 Task: Change  the formatting of the data to 'Which is Greater than 10 'In conditional formating, put the option 'Red Text. 'add another formatting option Format As Table, insert the option 'Light Gray, Table style light 1 ', change the format of Column Width to 15In the sheet  Data Analysis Template Workbookbook
Action: Mouse moved to (56, 126)
Screenshot: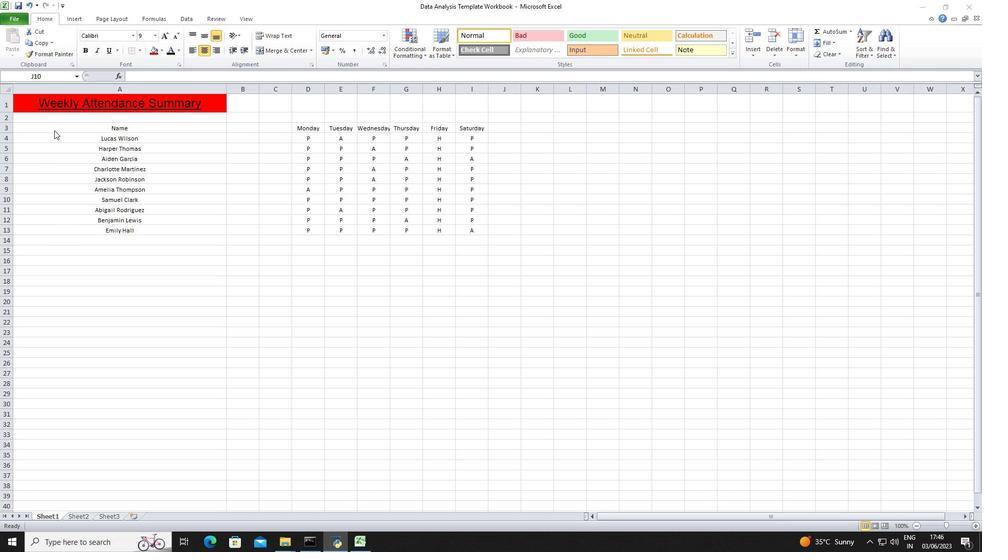 
Action: Mouse pressed left at (56, 126)
Screenshot: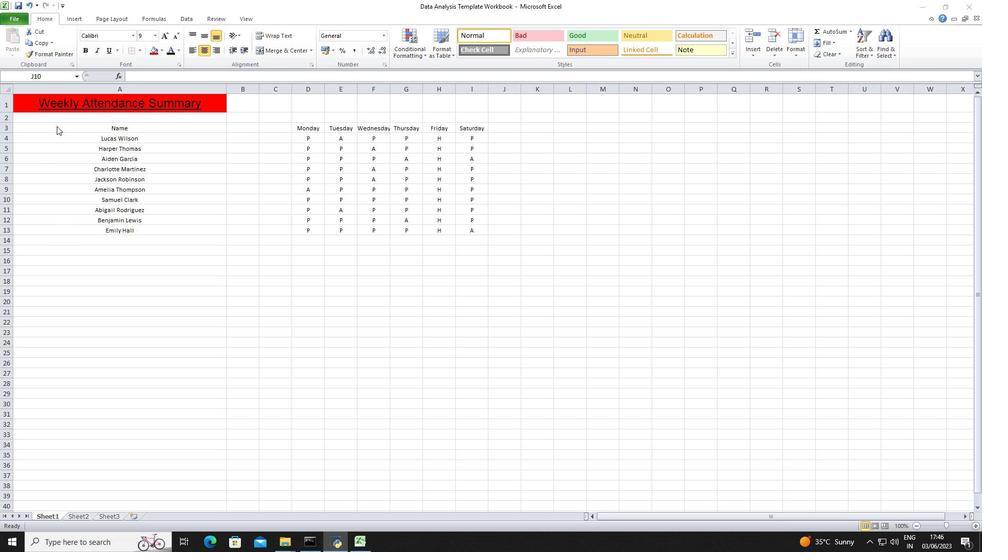 
Action: Mouse moved to (78, 130)
Screenshot: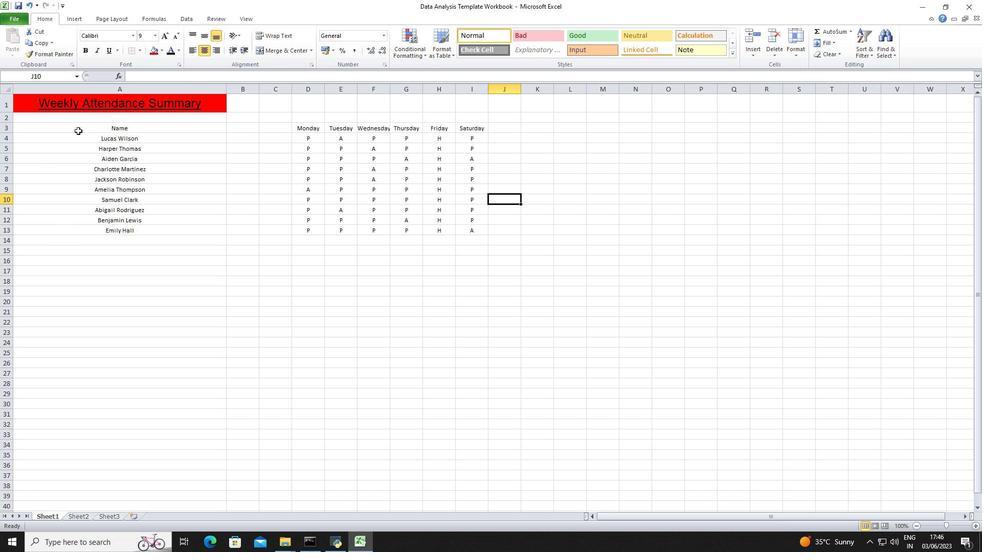 
Action: Mouse pressed left at (78, 130)
Screenshot: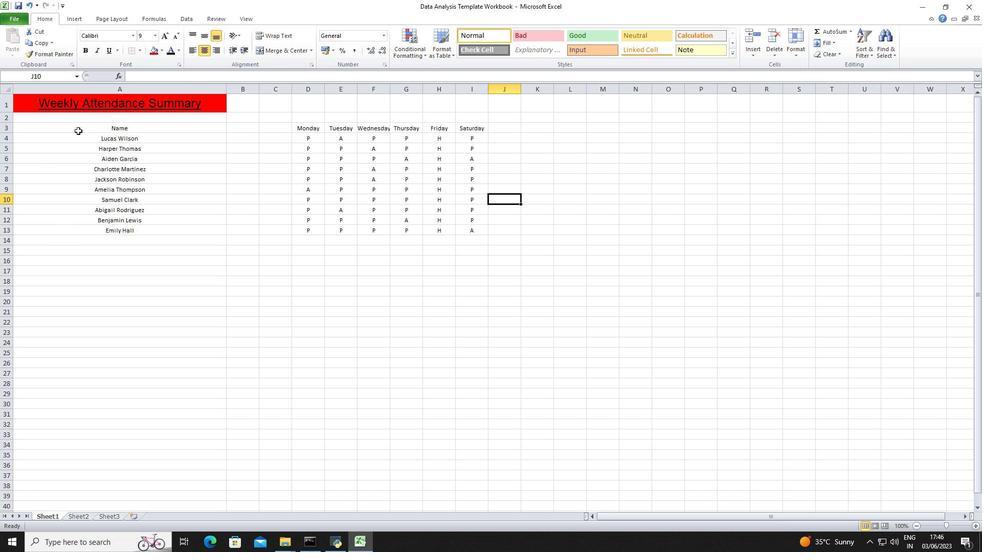 
Action: Mouse moved to (425, 61)
Screenshot: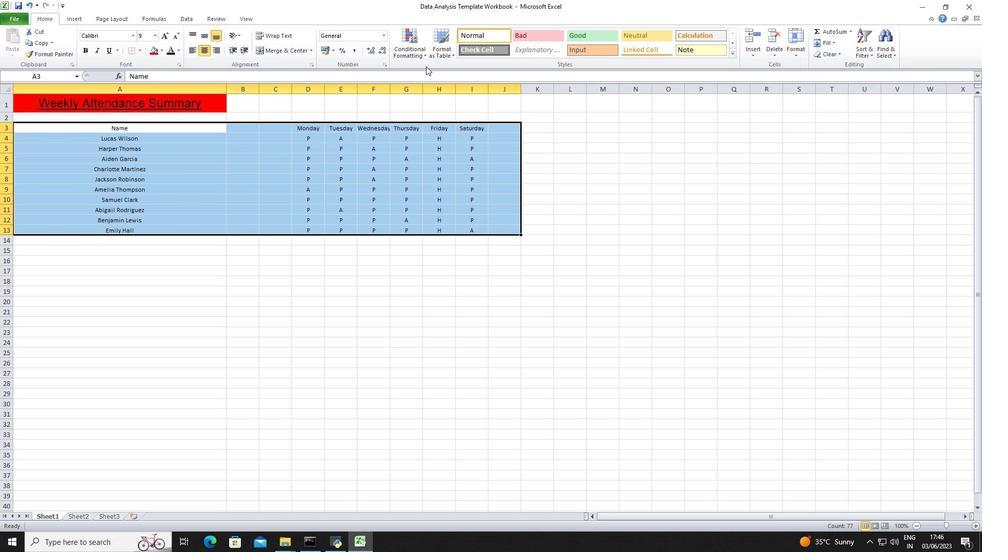 
Action: Mouse pressed left at (425, 61)
Screenshot: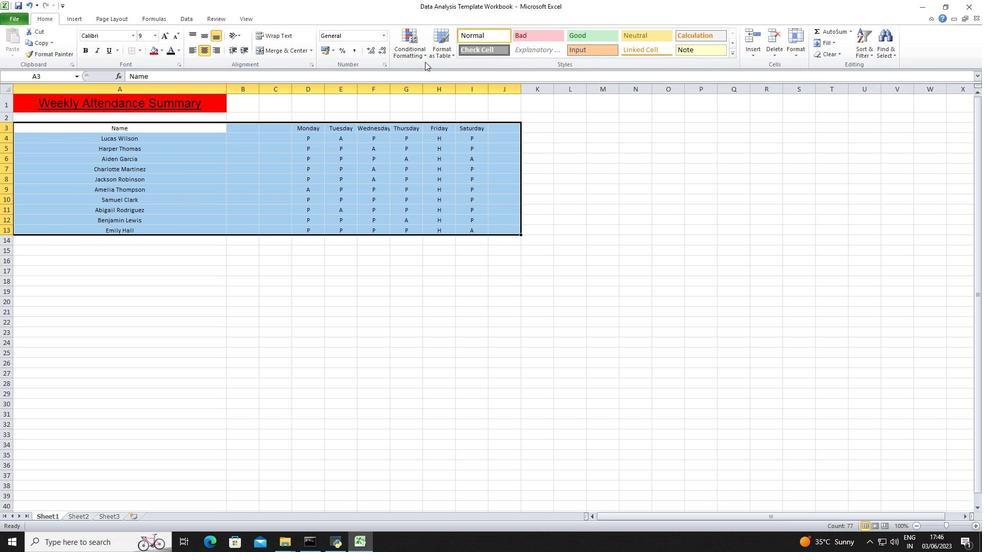 
Action: Mouse moved to (424, 59)
Screenshot: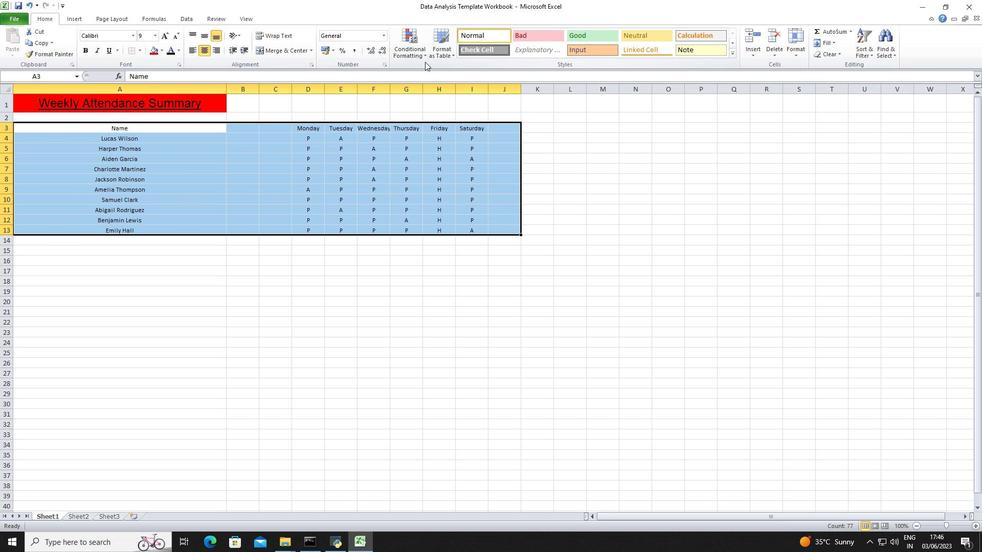 
Action: Mouse pressed left at (424, 59)
Screenshot: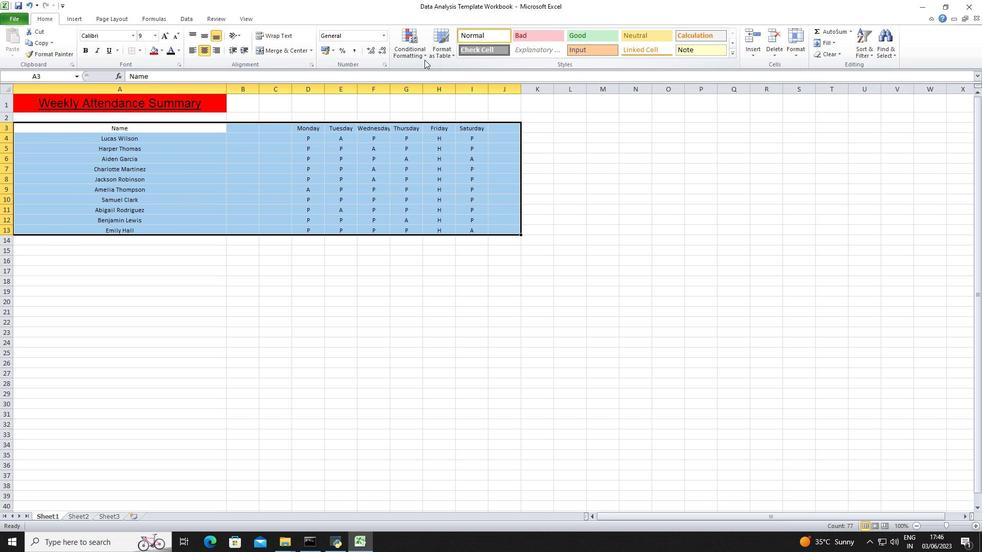 
Action: Mouse moved to (512, 80)
Screenshot: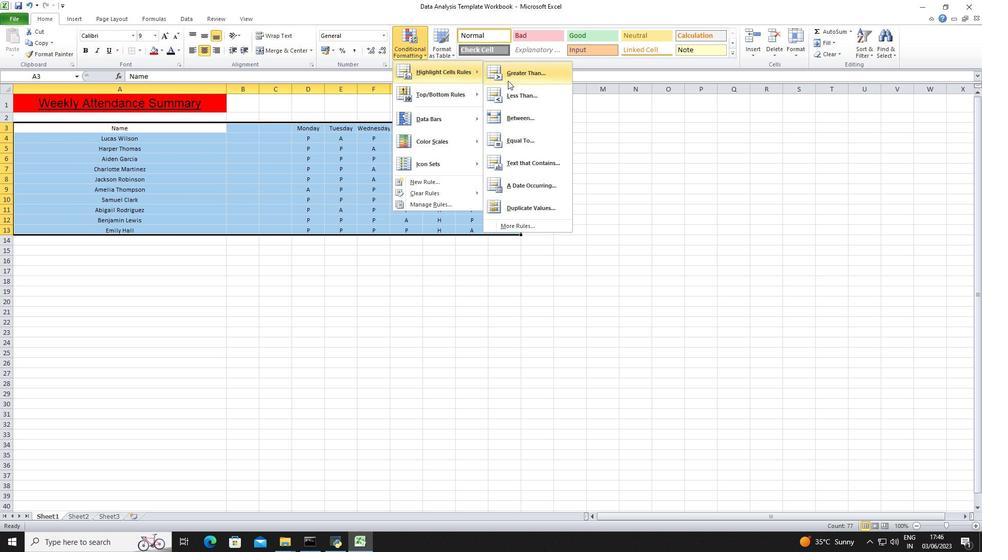 
Action: Mouse pressed left at (512, 80)
Screenshot: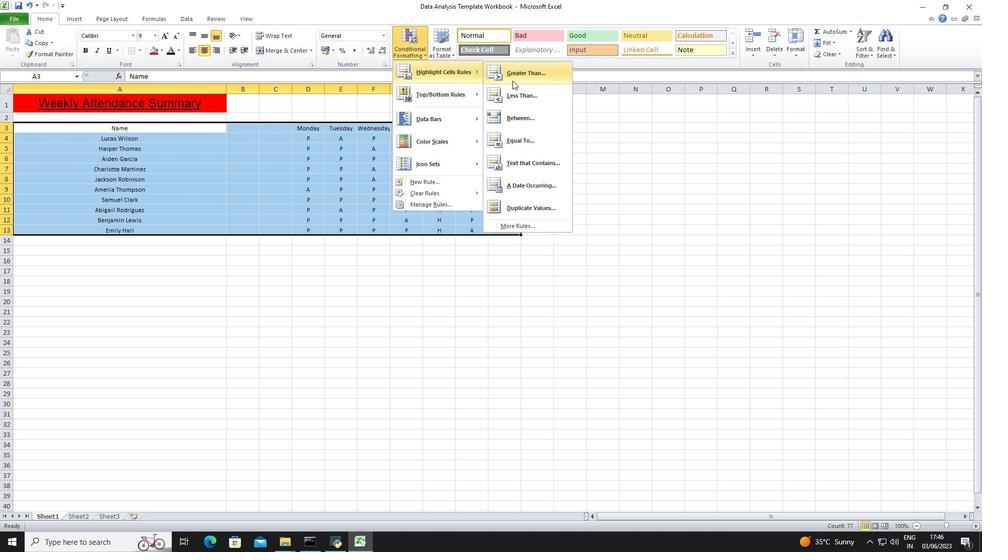 
Action: Mouse moved to (216, 258)
Screenshot: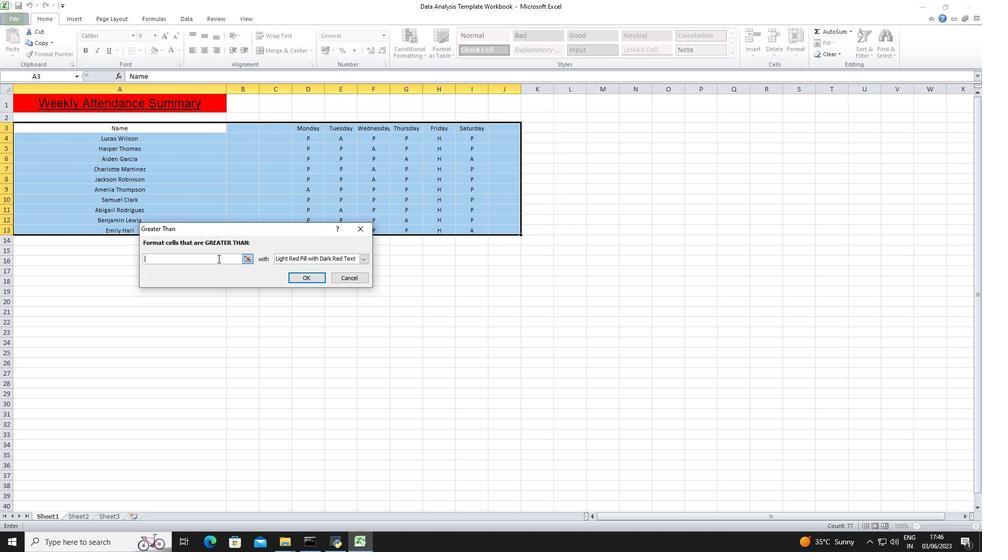
Action: Mouse pressed left at (216, 258)
Screenshot: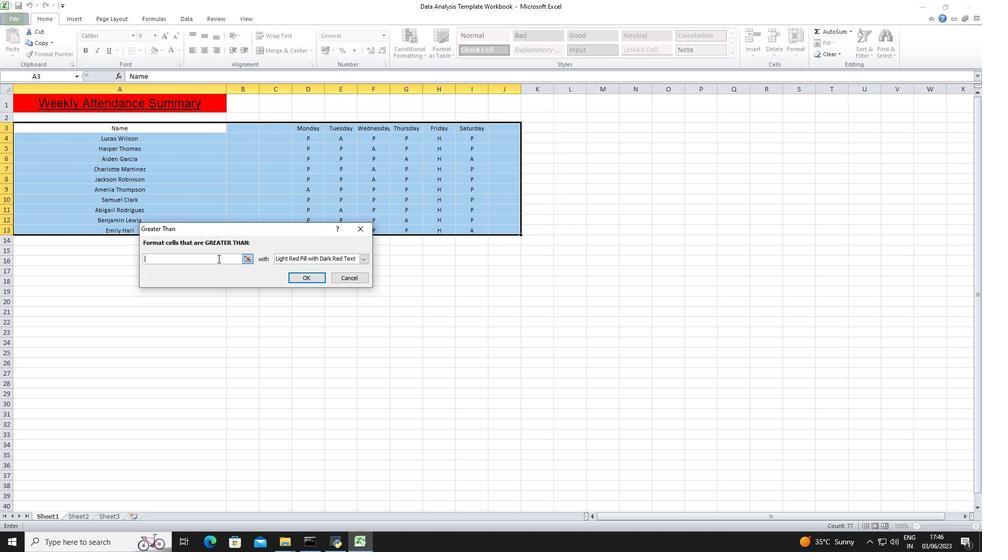 
Action: Key pressed 10
Screenshot: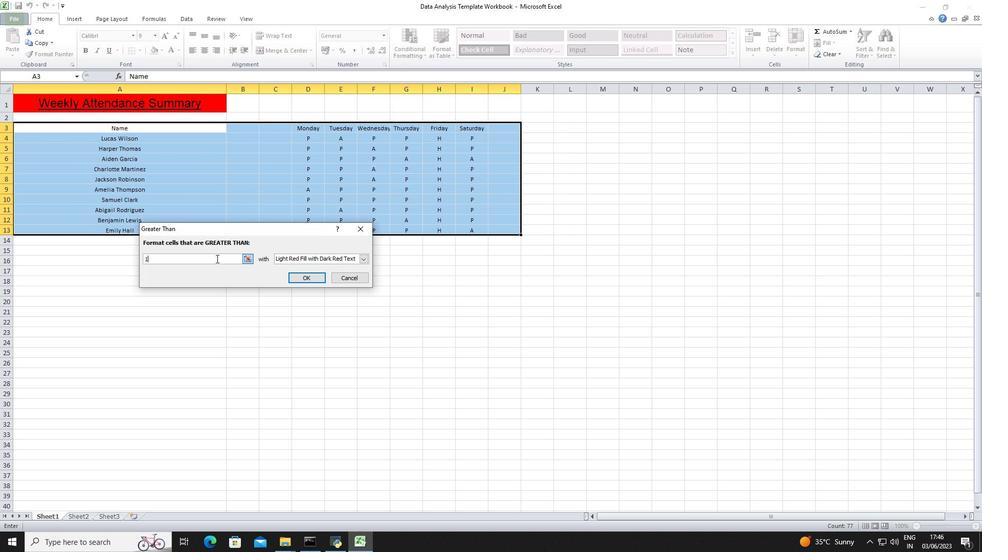 
Action: Mouse moved to (362, 257)
Screenshot: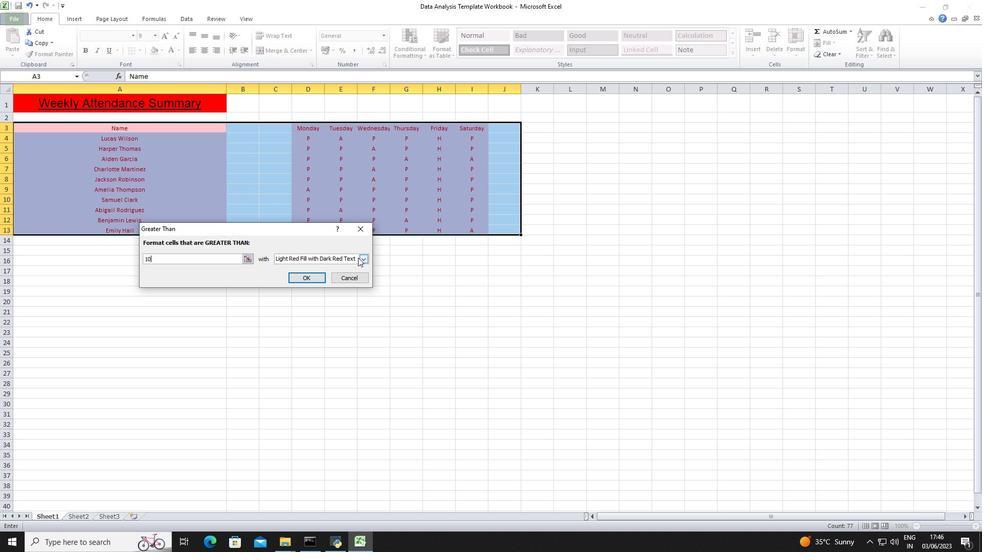
Action: Mouse pressed left at (362, 257)
Screenshot: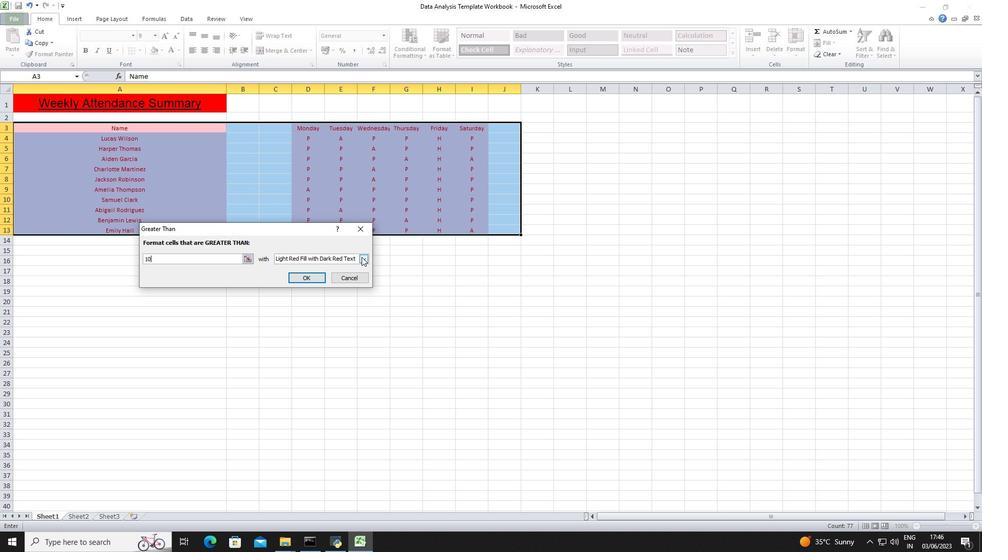 
Action: Mouse moved to (327, 292)
Screenshot: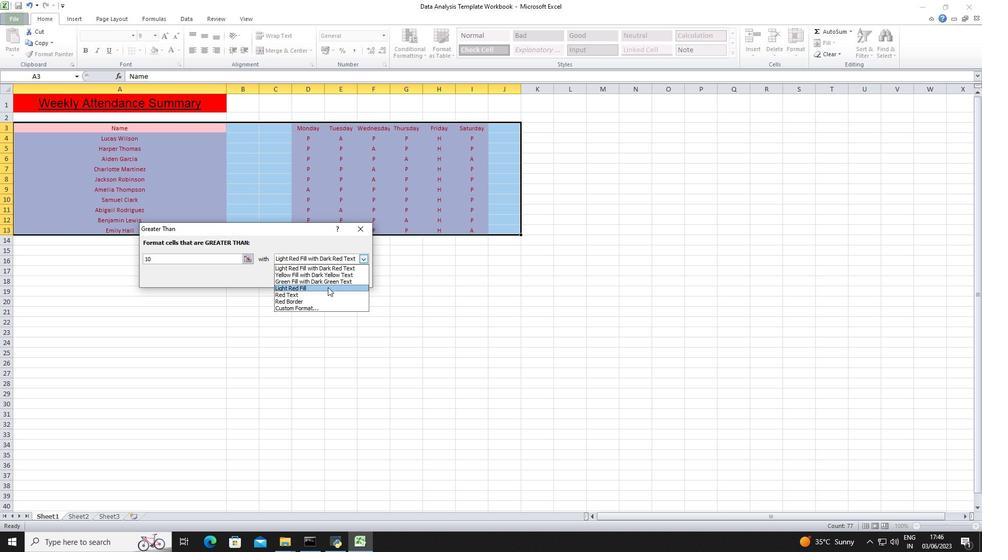 
Action: Mouse pressed left at (327, 292)
Screenshot: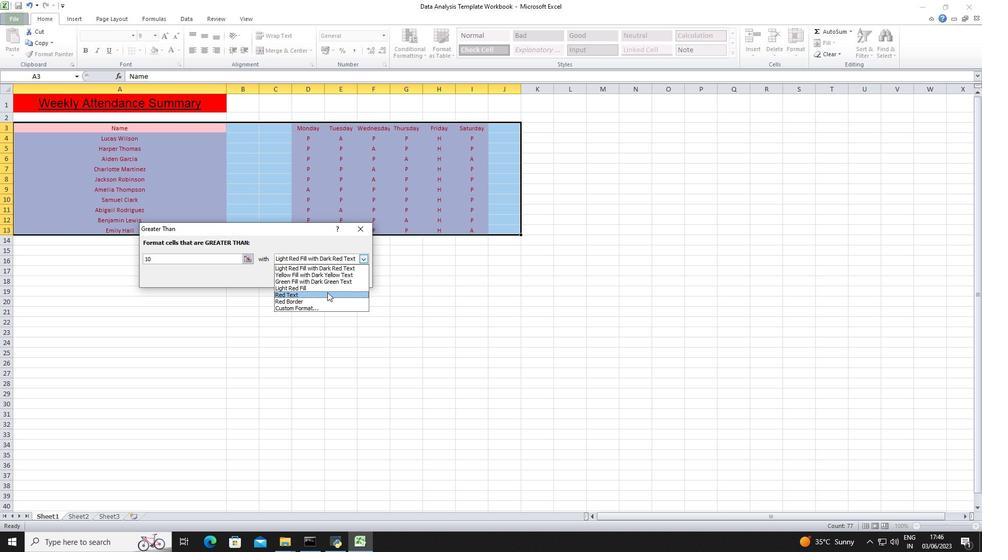 
Action: Mouse moved to (315, 281)
Screenshot: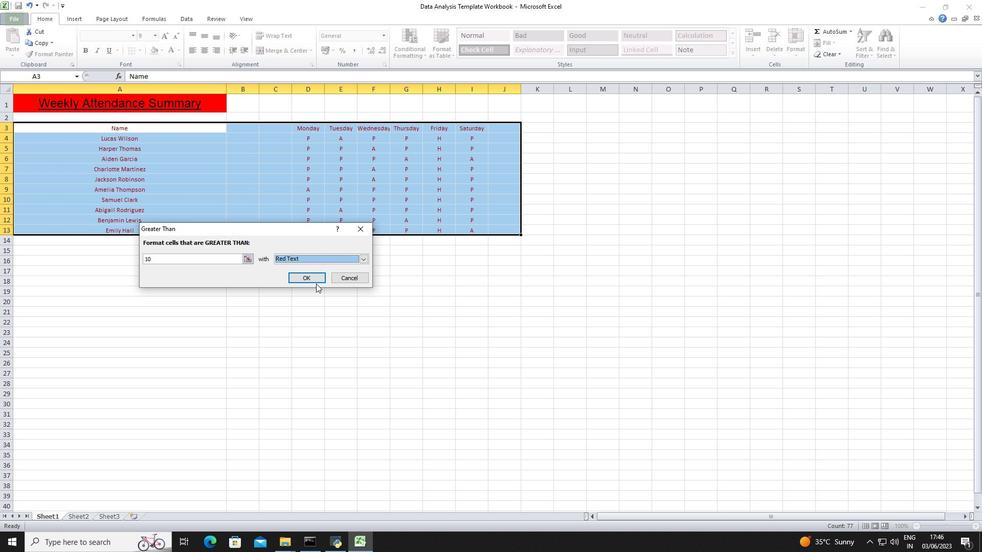 
Action: Mouse pressed left at (315, 281)
Screenshot: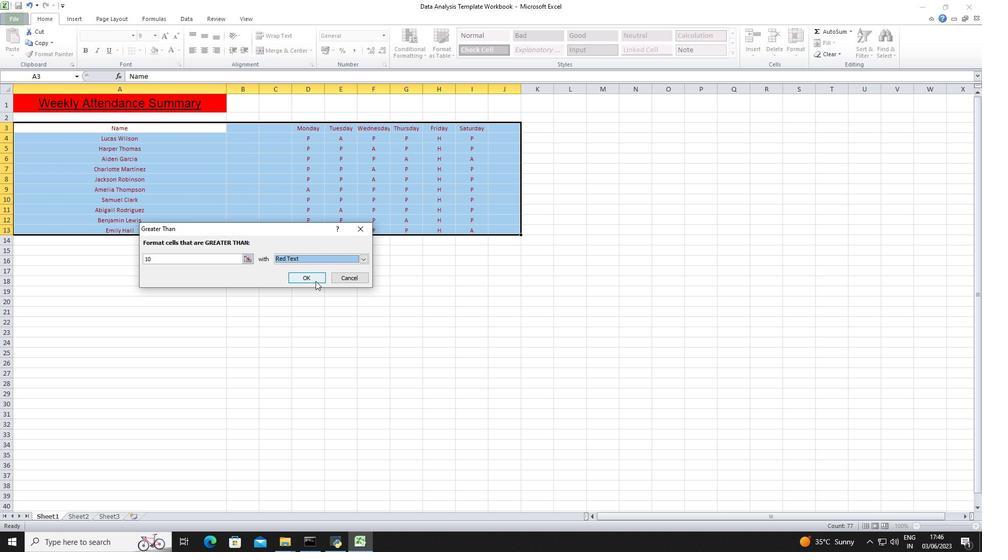 
Action: Mouse moved to (452, 56)
Screenshot: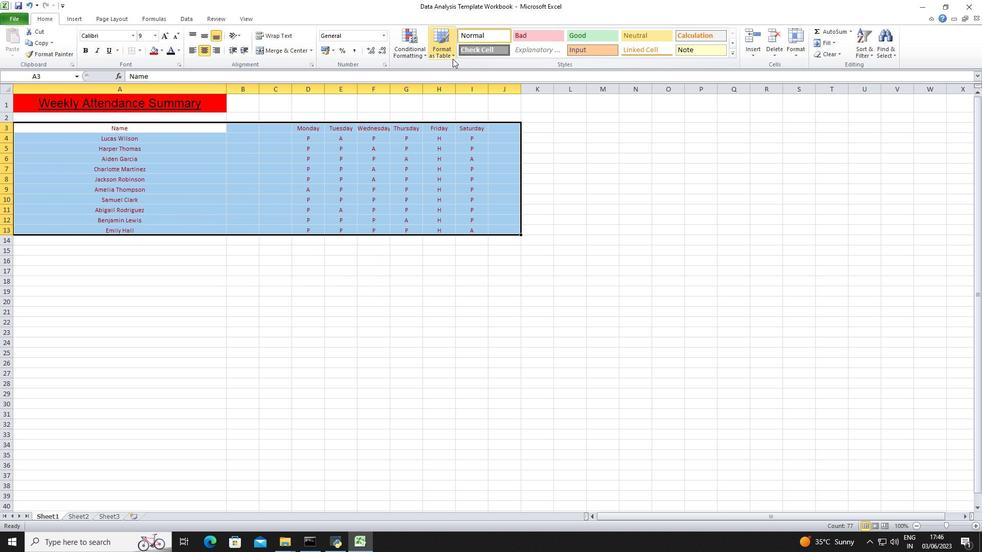 
Action: Mouse pressed left at (452, 56)
Screenshot: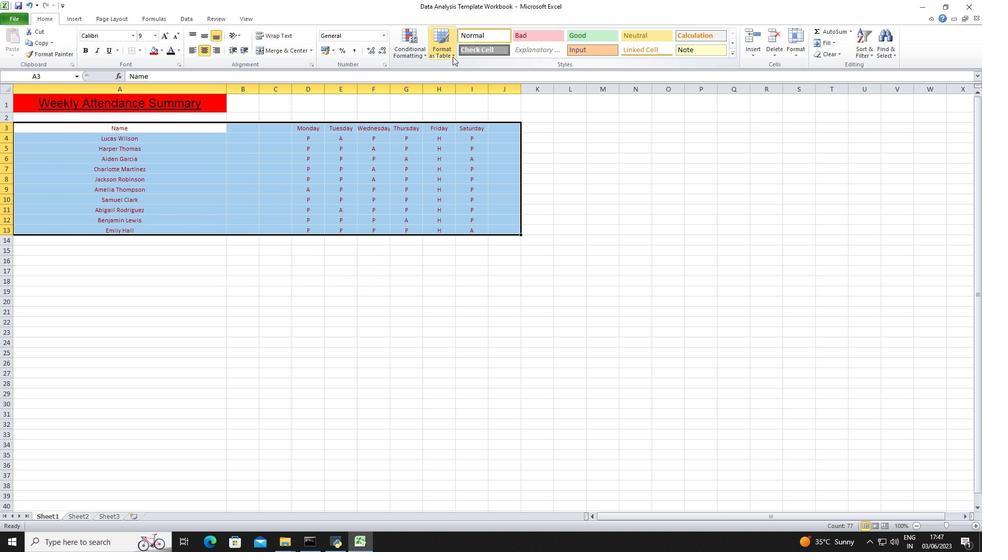 
Action: Mouse moved to (449, 84)
Screenshot: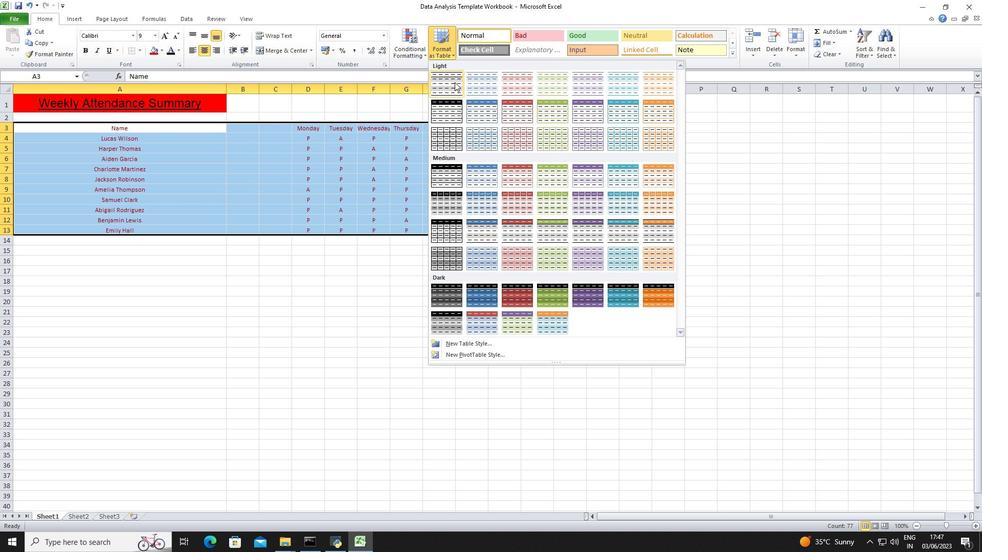 
Action: Mouse pressed left at (449, 84)
Screenshot: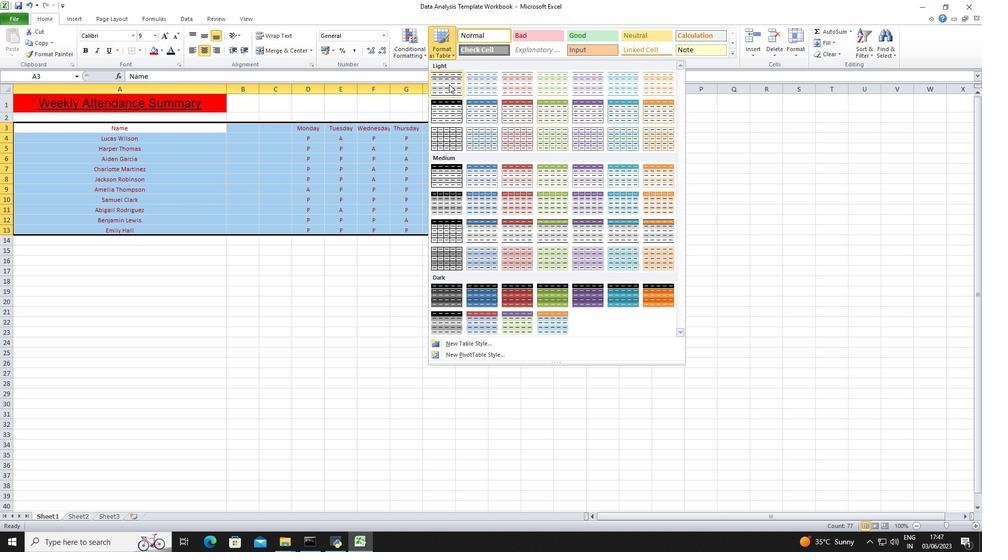 
Action: Mouse moved to (259, 277)
Screenshot: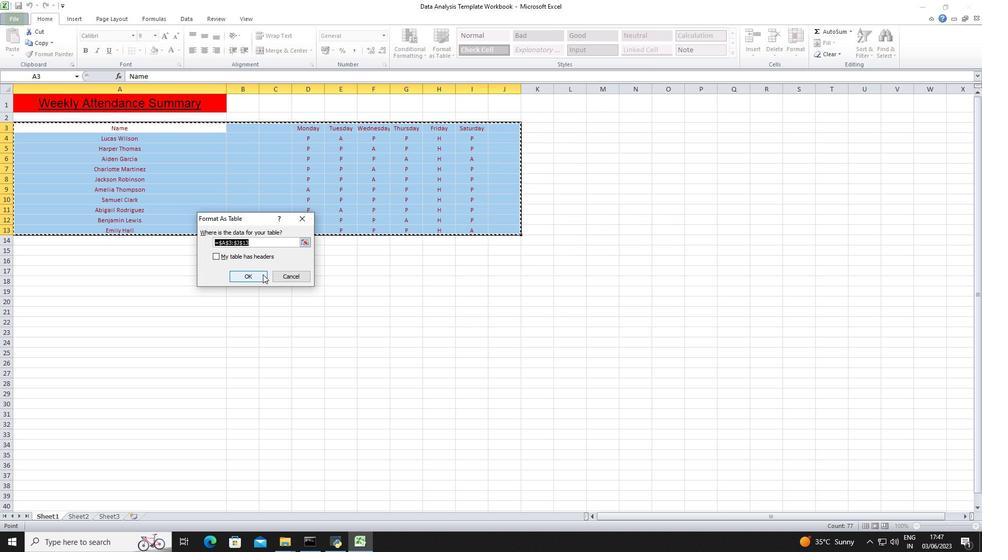 
Action: Mouse pressed left at (259, 277)
Screenshot: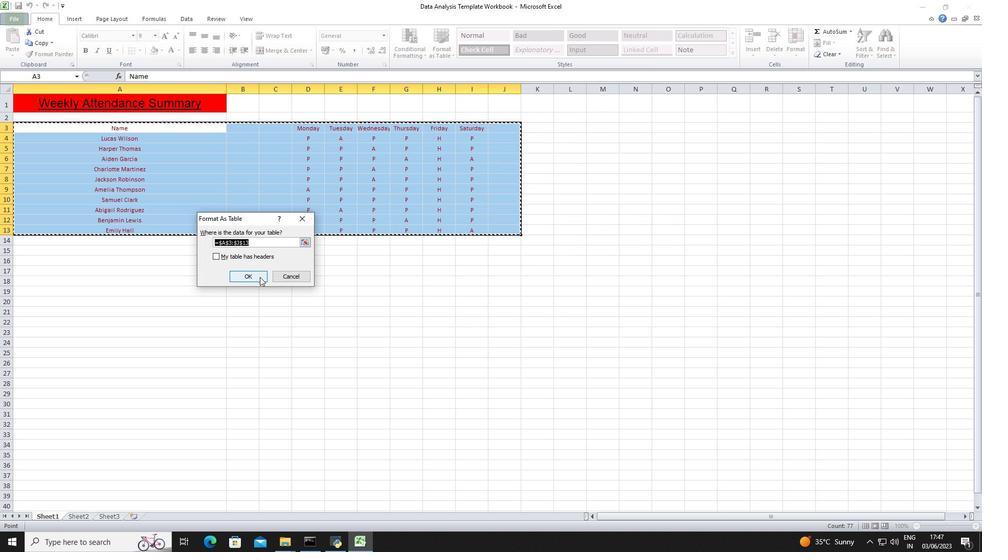 
Action: Mouse moved to (51, 16)
Screenshot: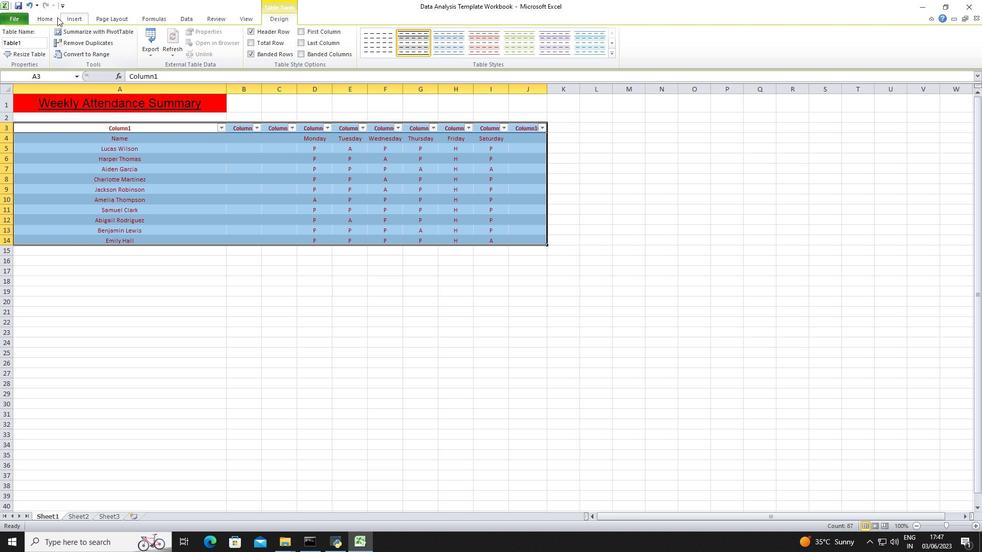 
Action: Mouse pressed left at (51, 16)
Screenshot: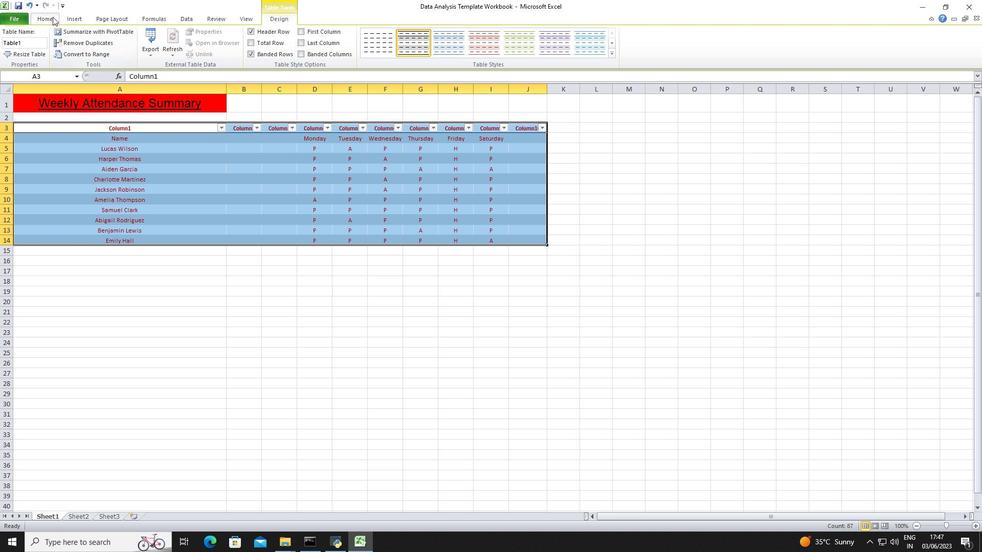 
Action: Mouse moved to (802, 54)
Screenshot: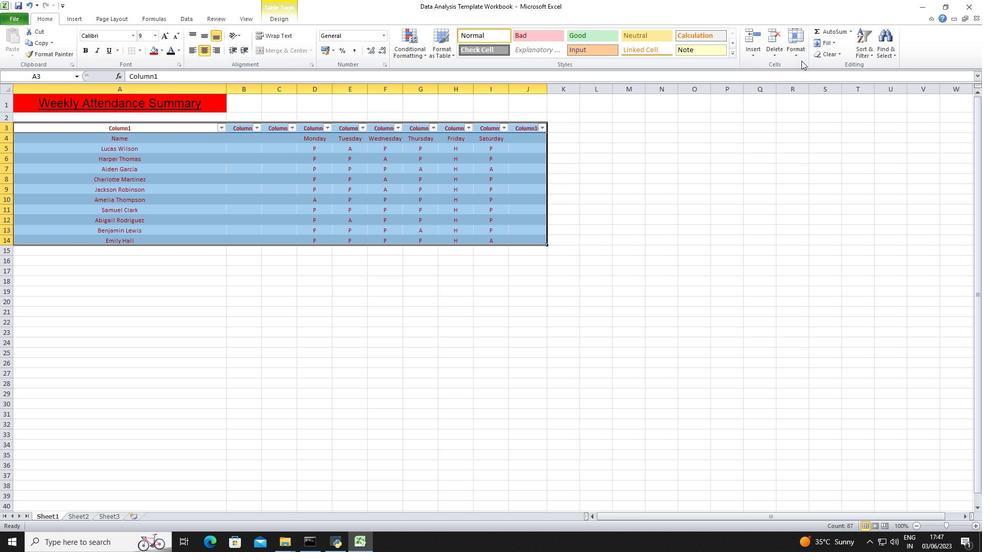 
Action: Mouse pressed left at (802, 54)
Screenshot: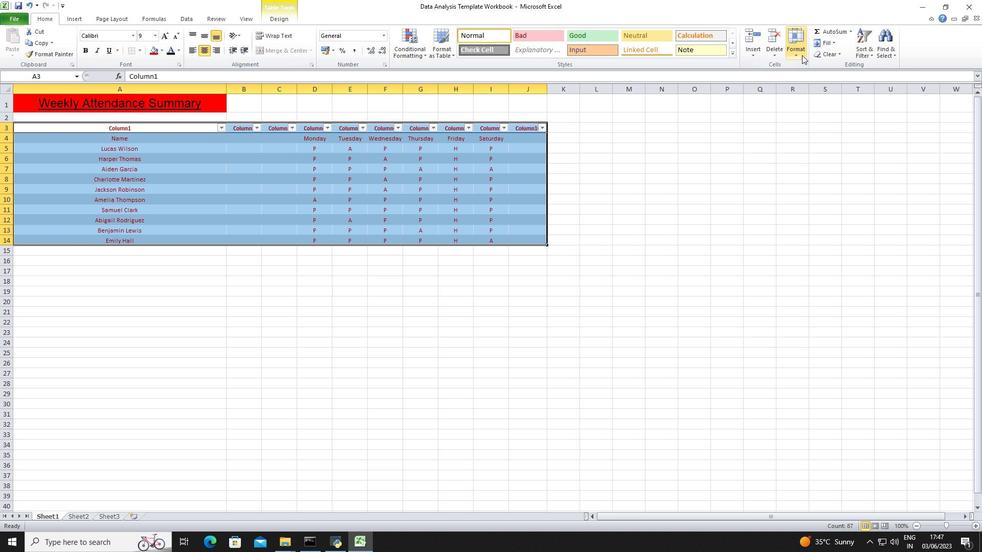 
Action: Mouse moved to (820, 101)
Screenshot: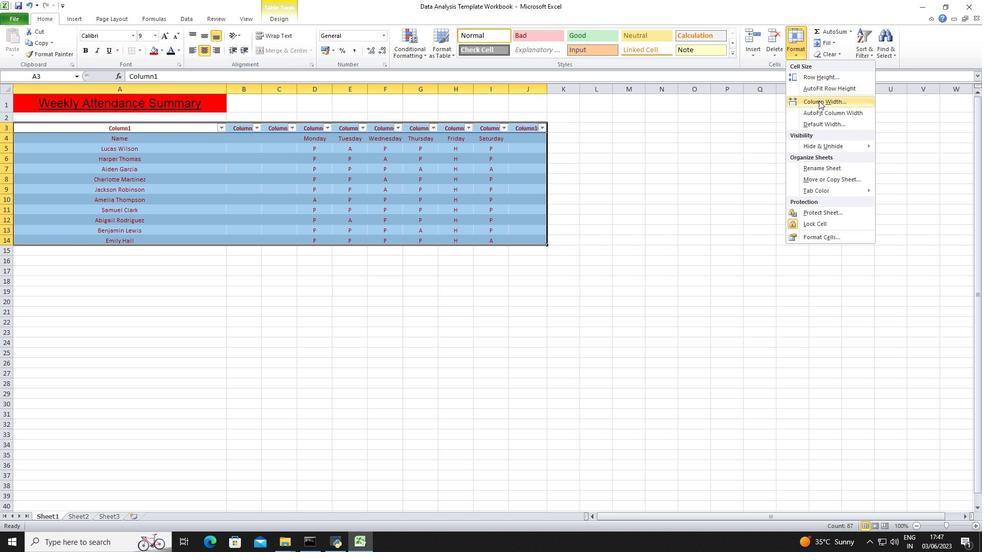 
Action: Mouse pressed left at (820, 101)
Screenshot: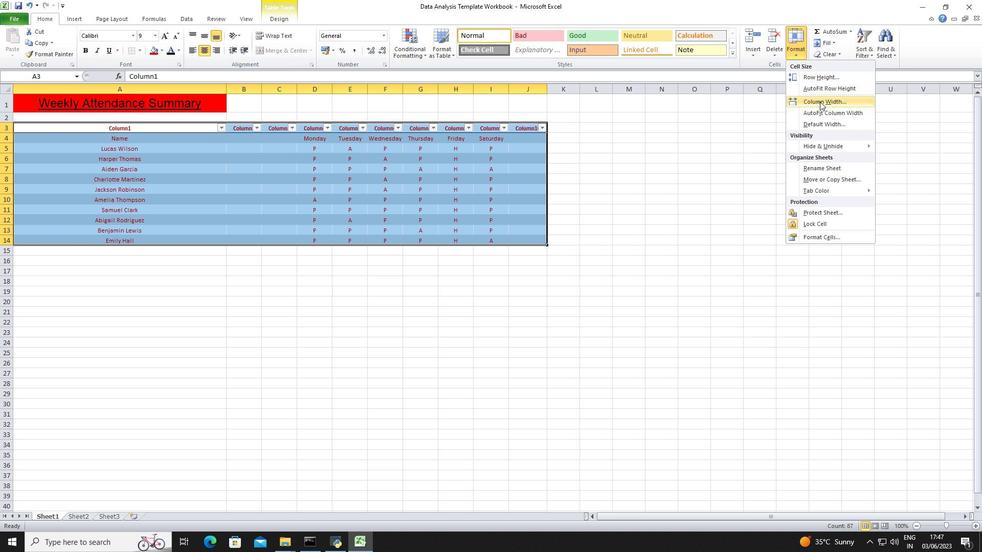 
Action: Mouse moved to (389, 238)
Screenshot: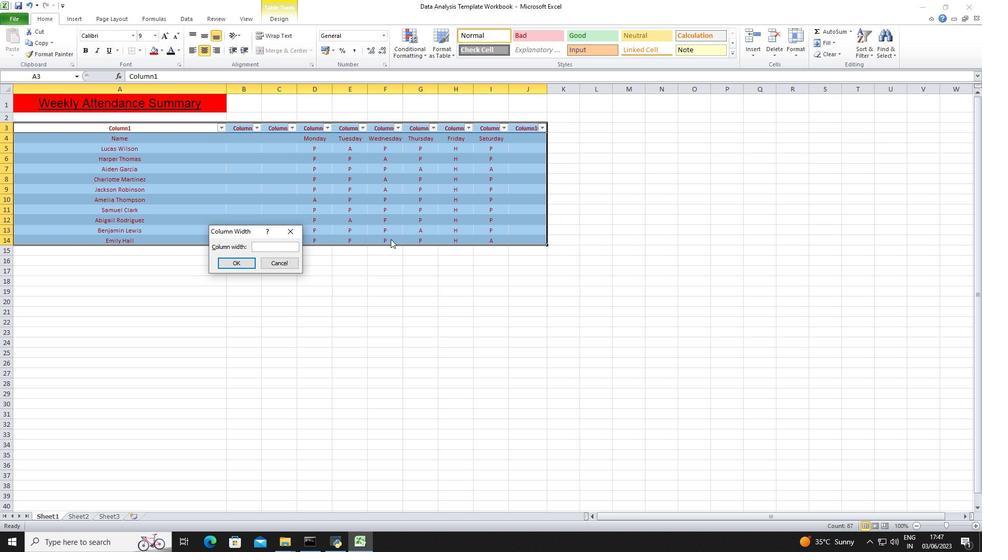 
Action: Key pressed 15
Screenshot: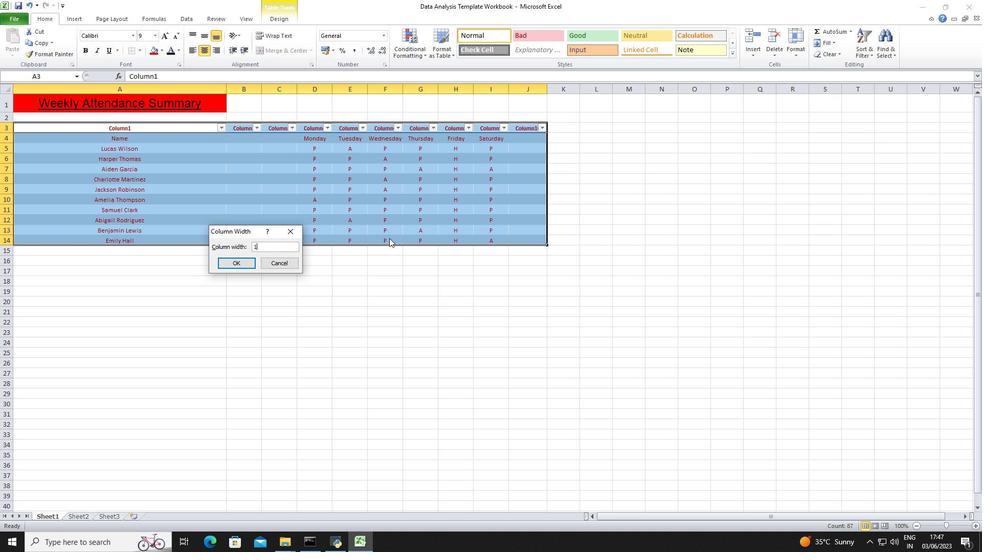
Action: Mouse moved to (224, 265)
Screenshot: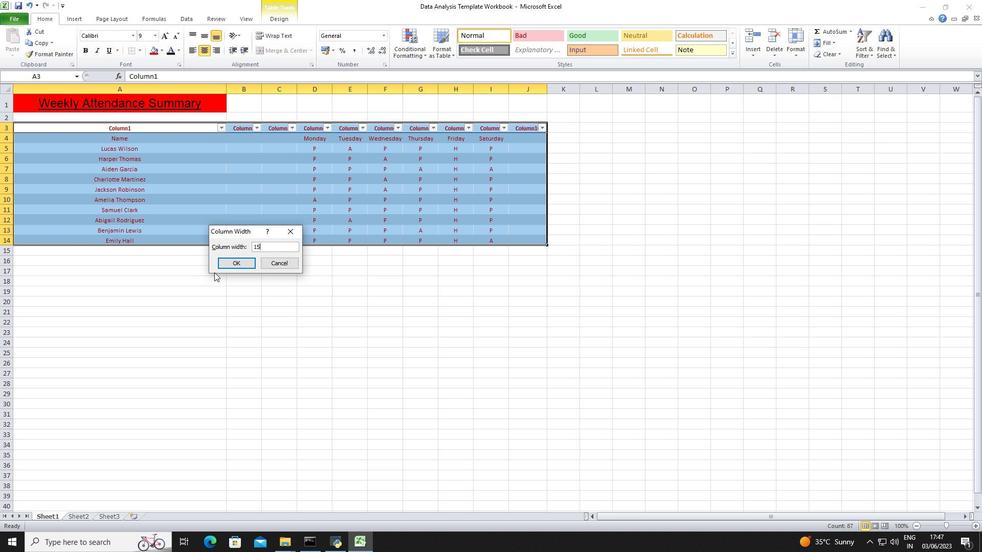 
Action: Mouse pressed left at (224, 265)
Screenshot: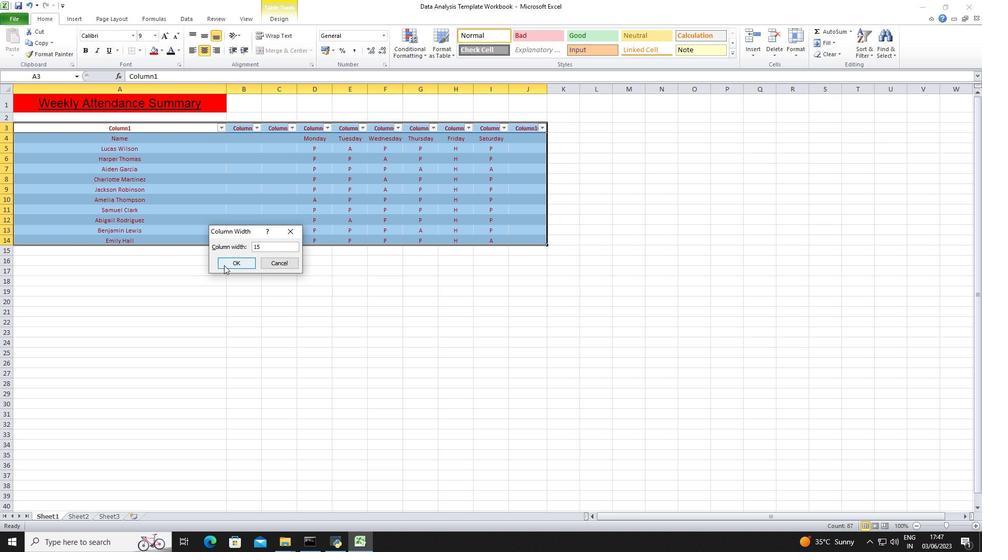
Action: Mouse moved to (603, 239)
Screenshot: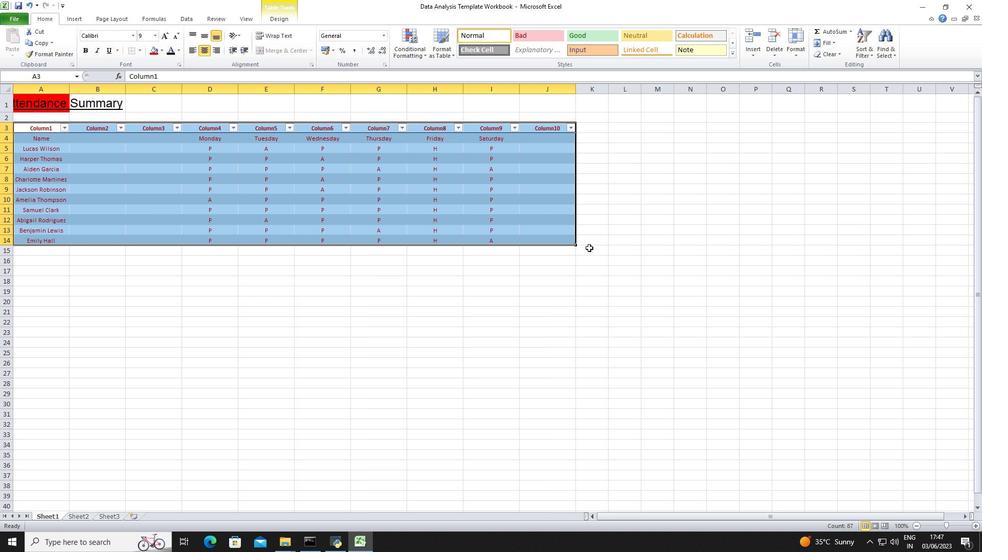 
Action: Mouse pressed left at (603, 239)
Screenshot: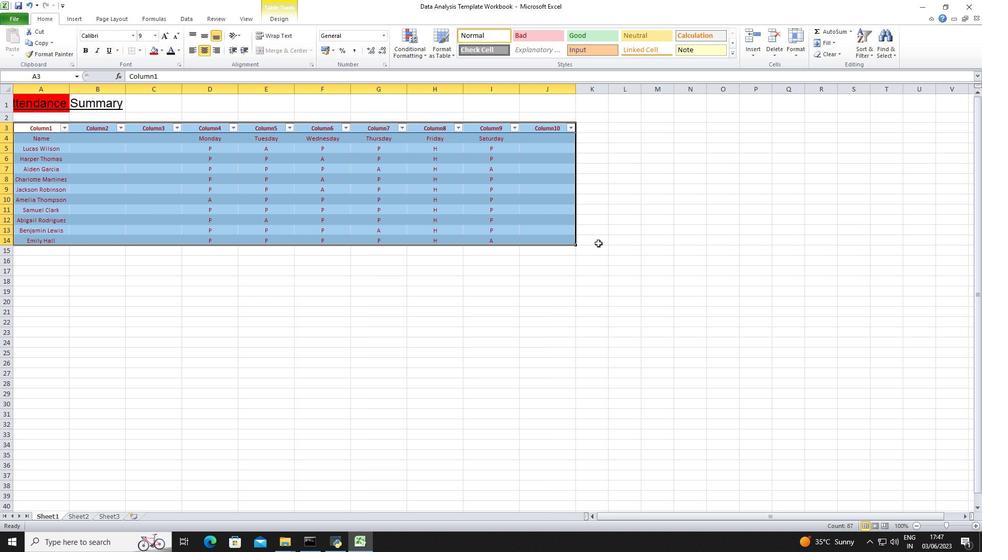 
